 Task: Add The Good Patch Cycle Patch to the cart.
Action: Mouse moved to (234, 96)
Screenshot: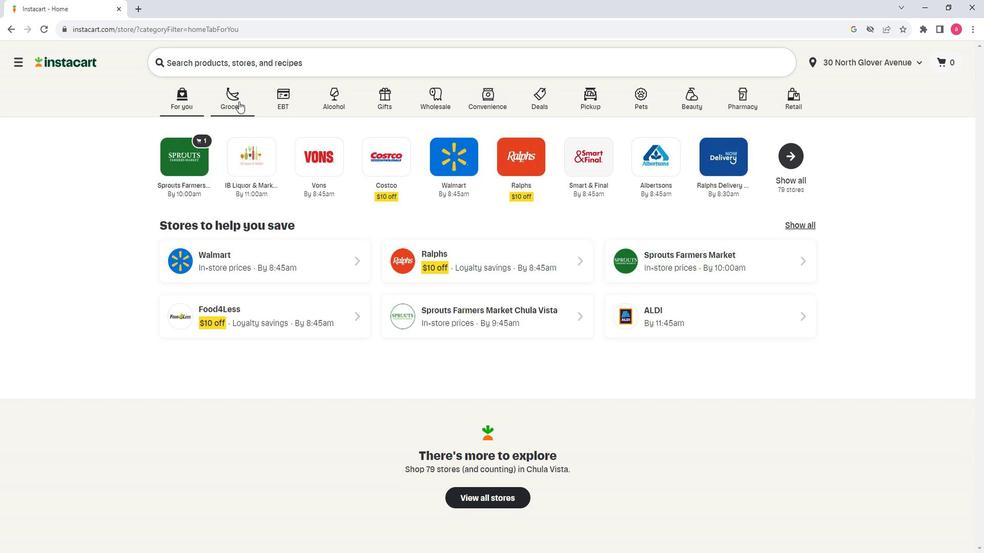 
Action: Mouse pressed left at (234, 96)
Screenshot: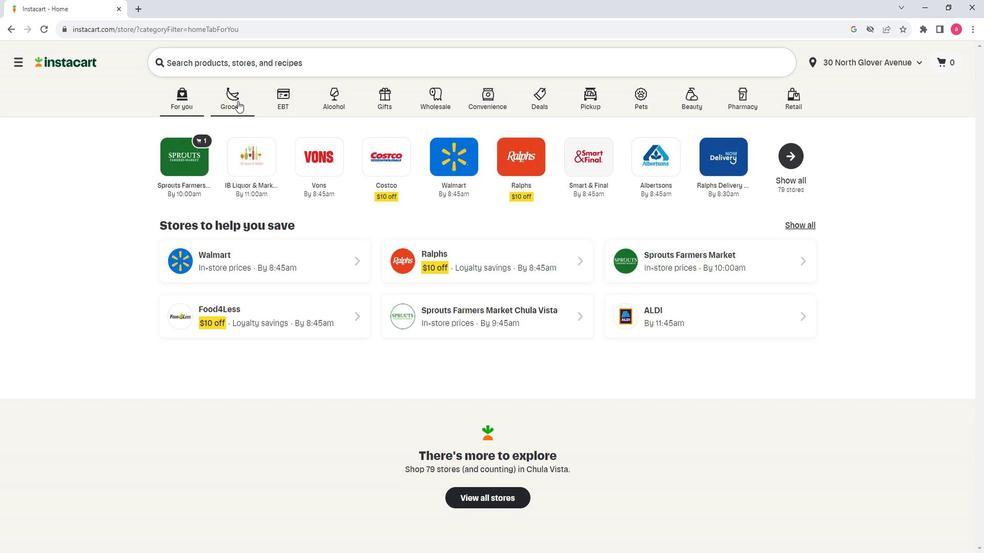 
Action: Mouse moved to (331, 297)
Screenshot: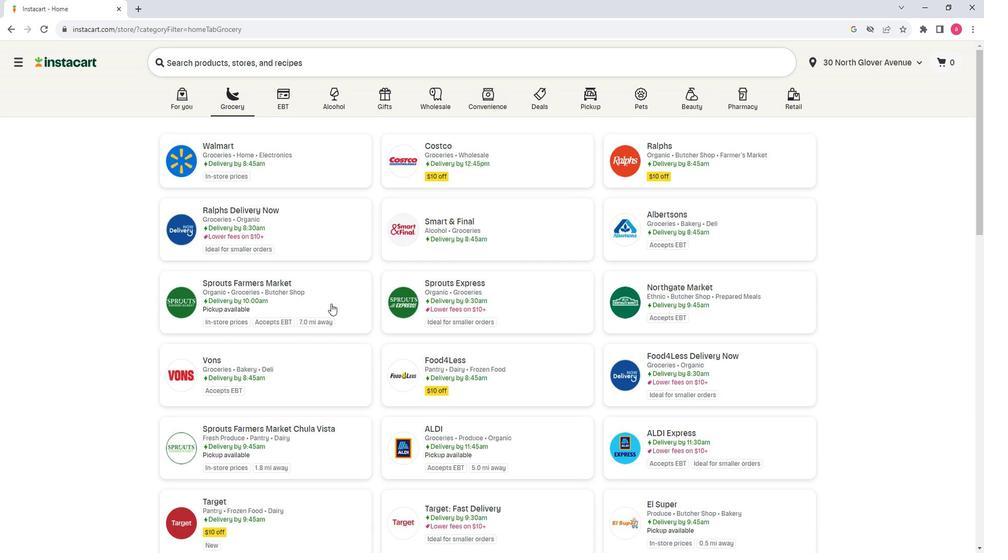 
Action: Mouse pressed left at (331, 297)
Screenshot: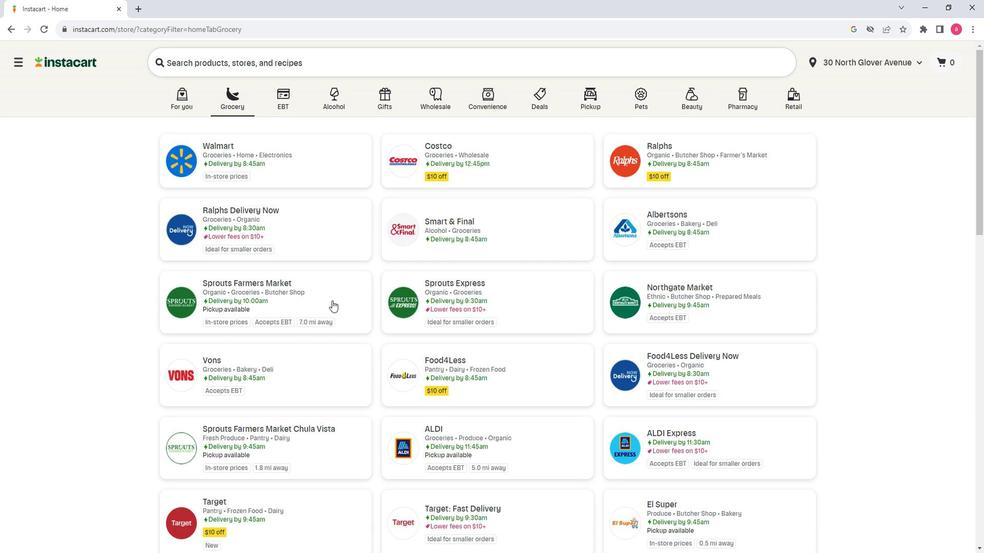
Action: Mouse moved to (88, 327)
Screenshot: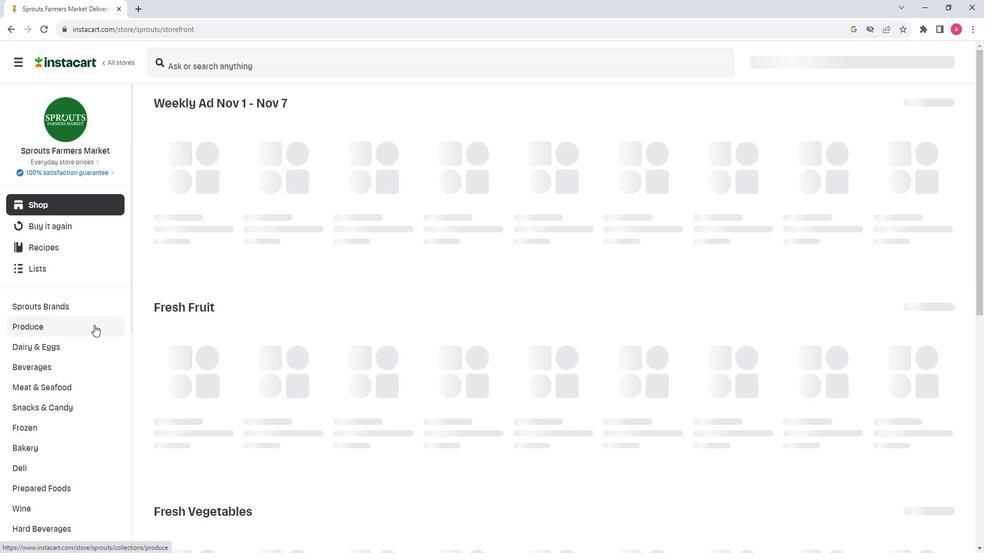 
Action: Mouse scrolled (88, 326) with delta (0, 0)
Screenshot: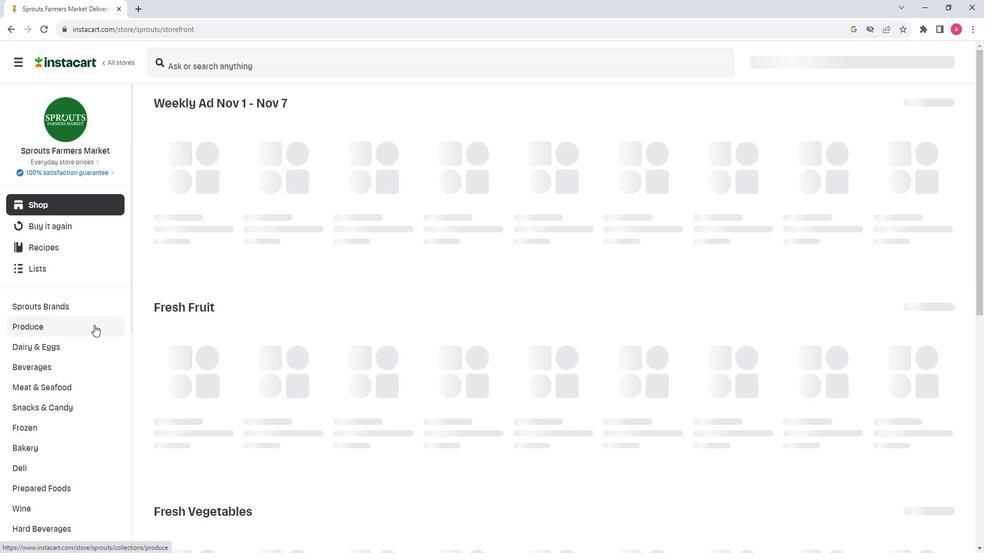 
Action: Mouse moved to (88, 329)
Screenshot: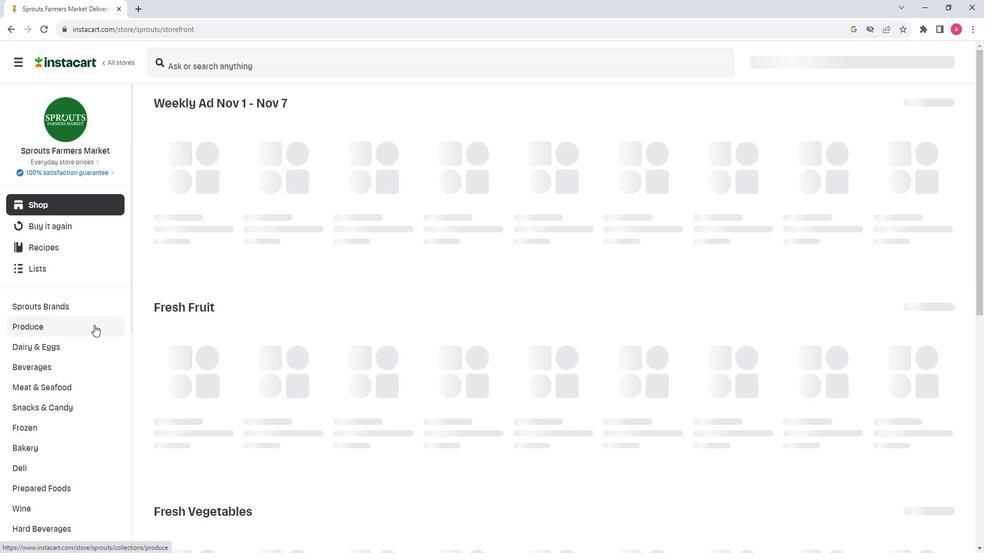 
Action: Mouse scrolled (88, 328) with delta (0, 0)
Screenshot: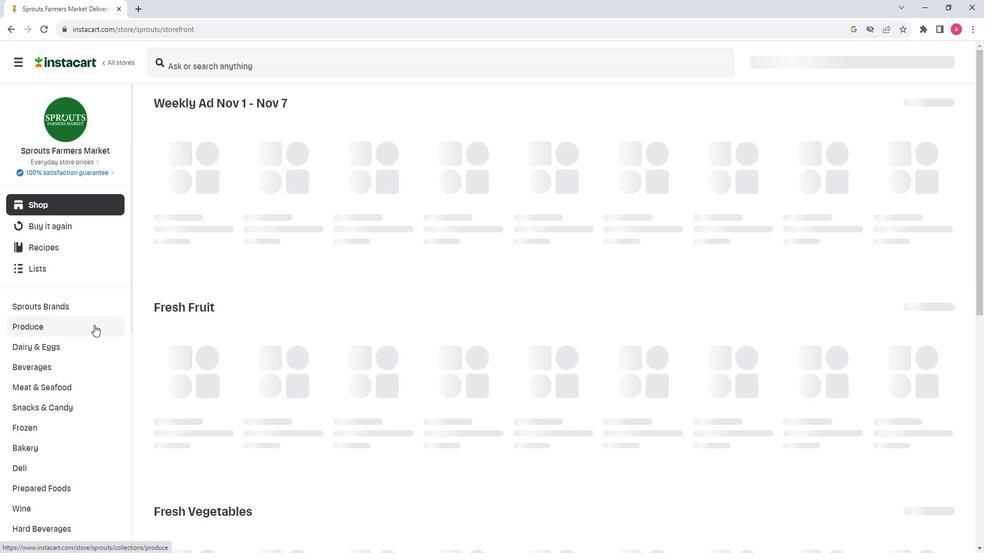 
Action: Mouse moved to (88, 330)
Screenshot: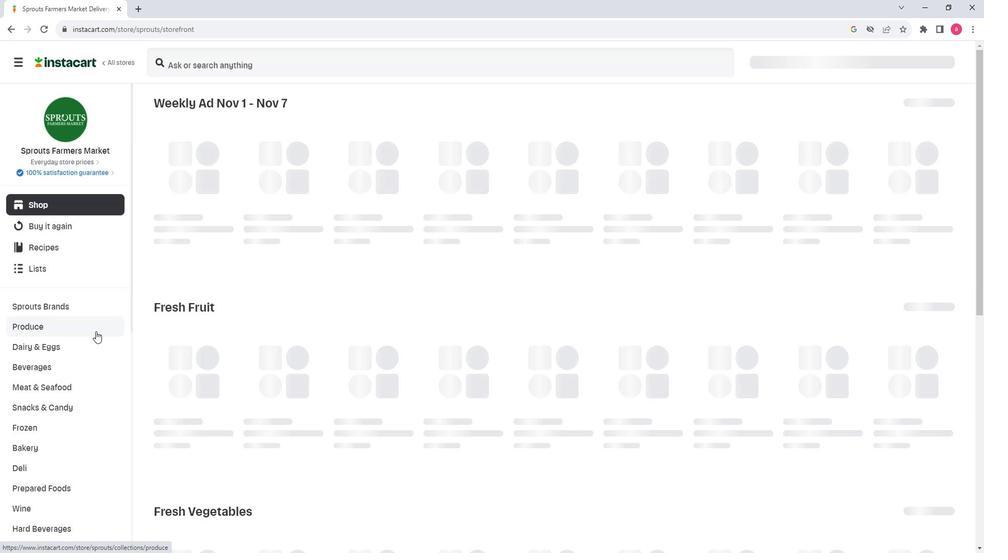 
Action: Mouse scrolled (88, 329) with delta (0, -1)
Screenshot: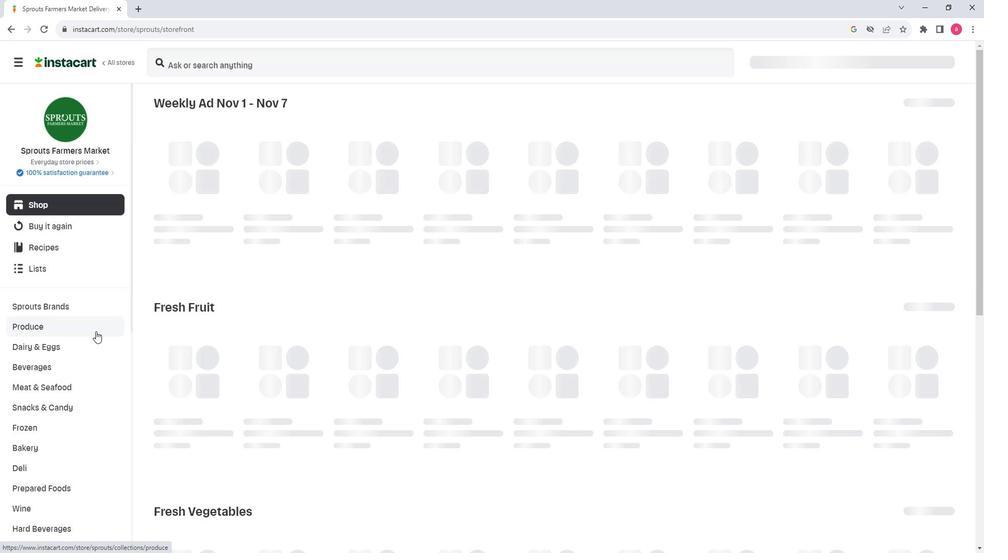 
Action: Mouse scrolled (88, 329) with delta (0, -1)
Screenshot: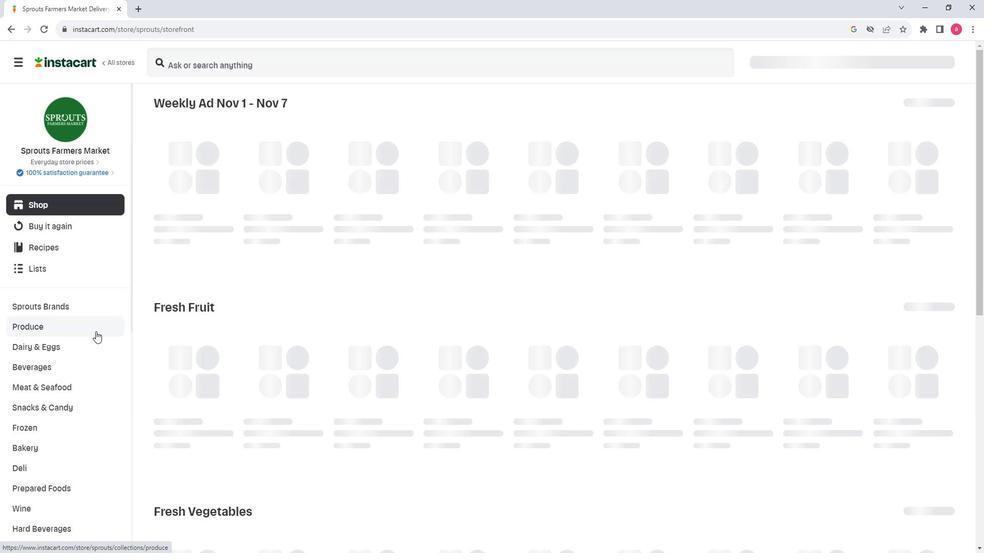 
Action: Mouse moved to (59, 460)
Screenshot: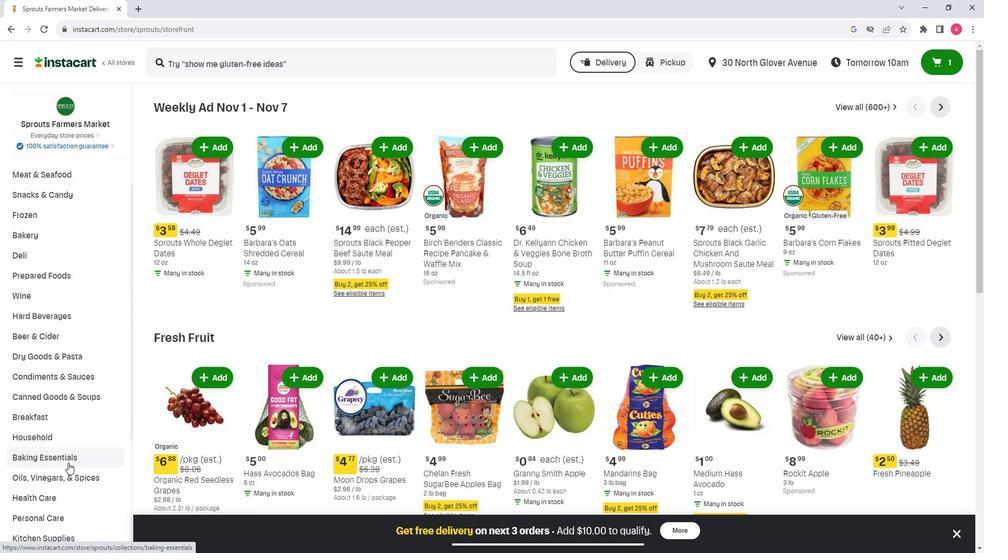 
Action: Mouse scrolled (59, 460) with delta (0, 0)
Screenshot: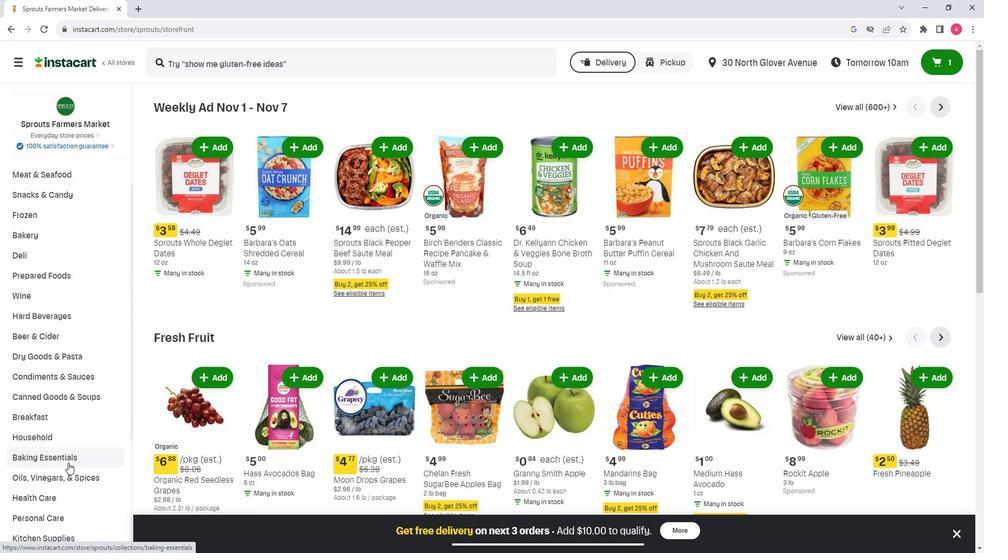 
Action: Mouse scrolled (59, 460) with delta (0, 0)
Screenshot: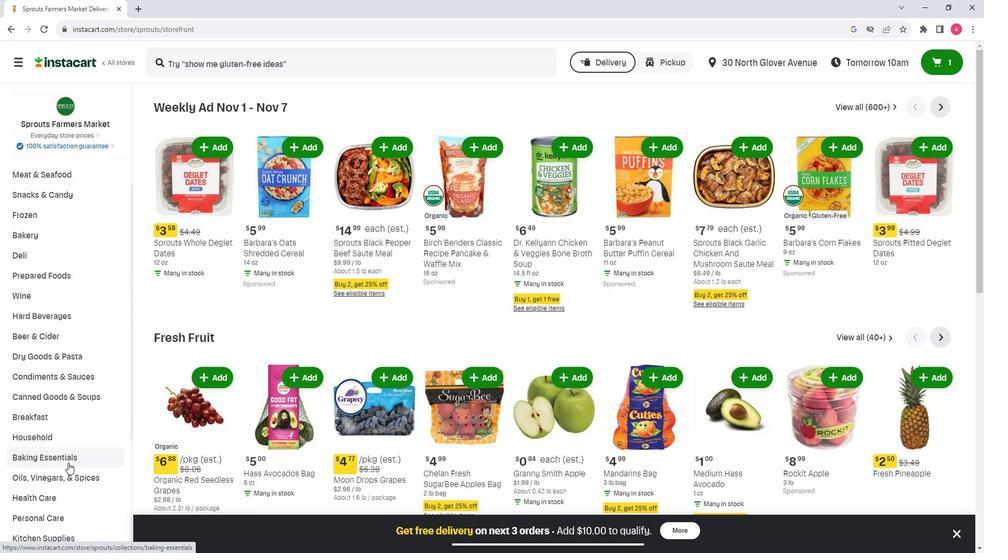 
Action: Mouse moved to (36, 391)
Screenshot: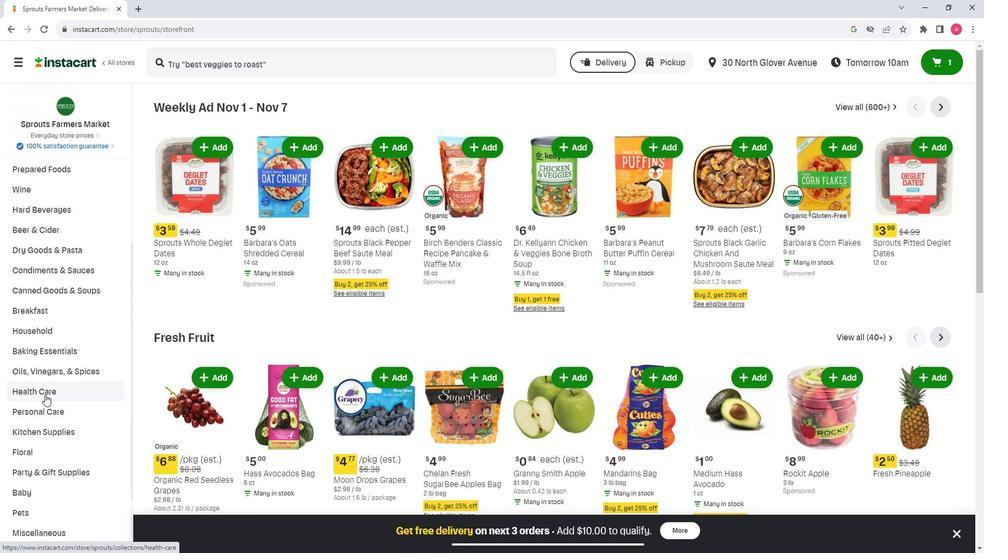 
Action: Mouse pressed left at (36, 391)
Screenshot: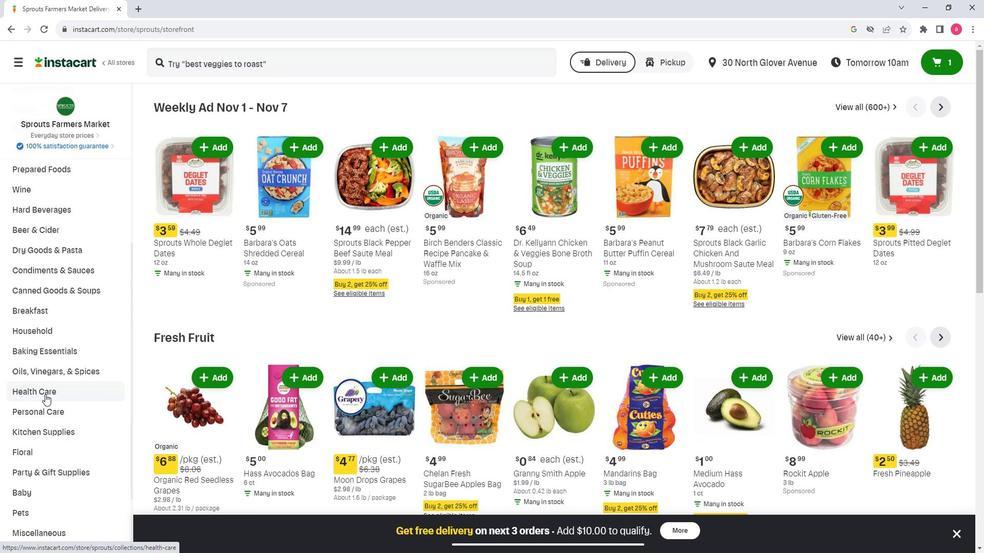 
Action: Mouse moved to (902, 131)
Screenshot: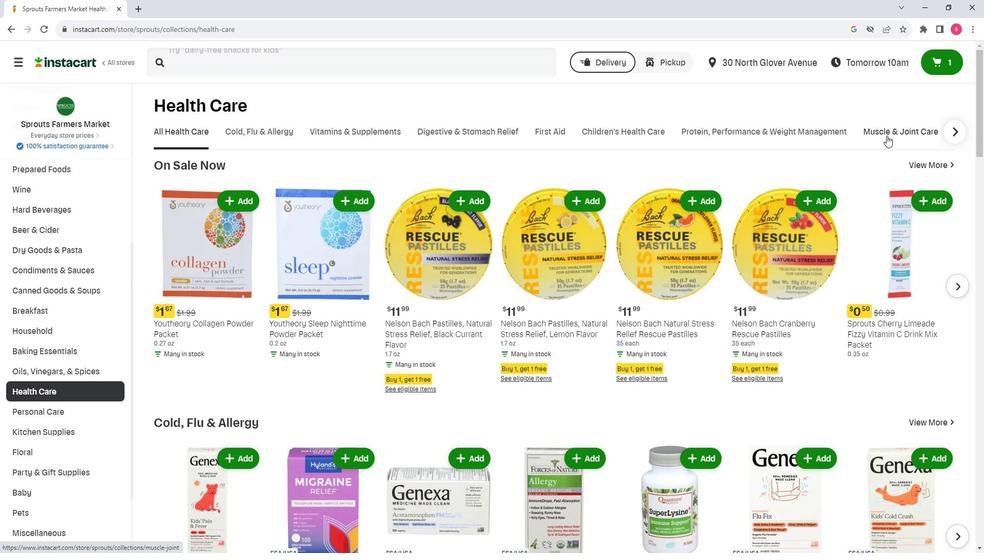 
Action: Mouse pressed left at (902, 131)
Screenshot: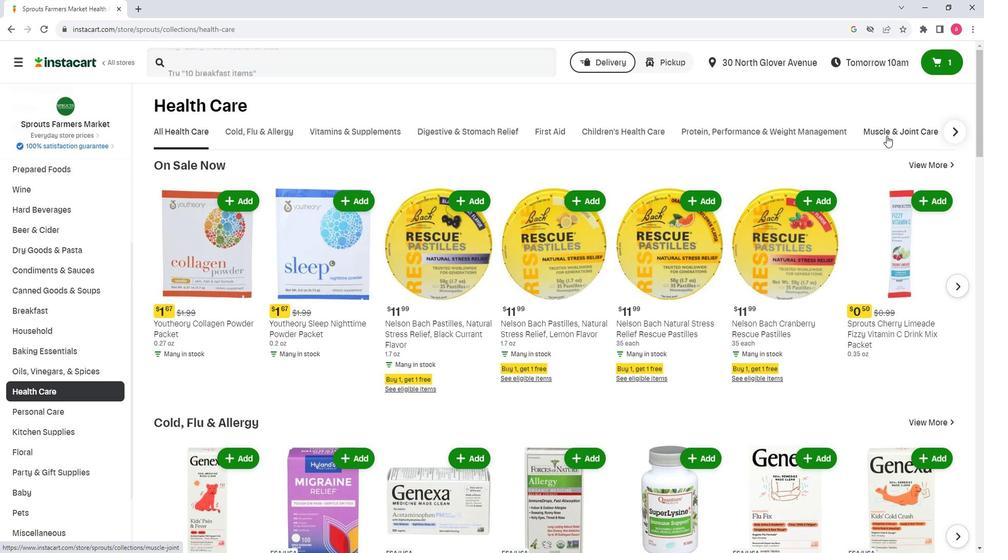 
Action: Mouse moved to (463, 173)
Screenshot: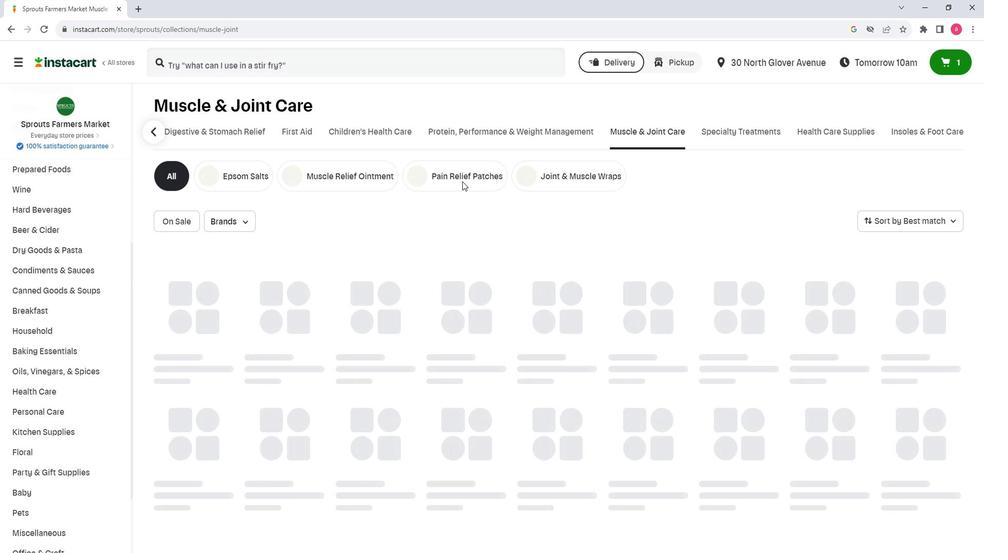 
Action: Mouse pressed left at (463, 173)
Screenshot: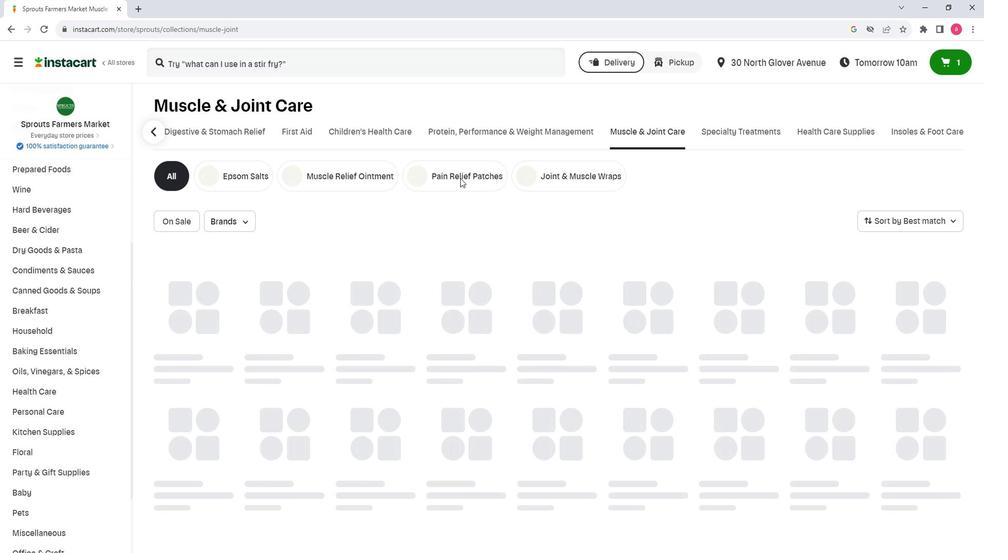 
Action: Mouse moved to (332, 62)
Screenshot: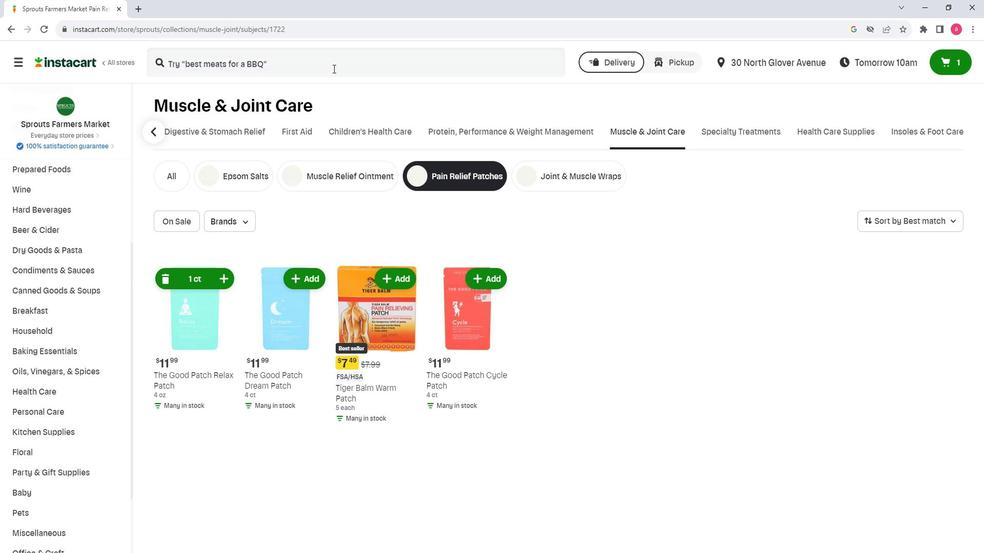 
Action: Mouse pressed left at (332, 62)
Screenshot: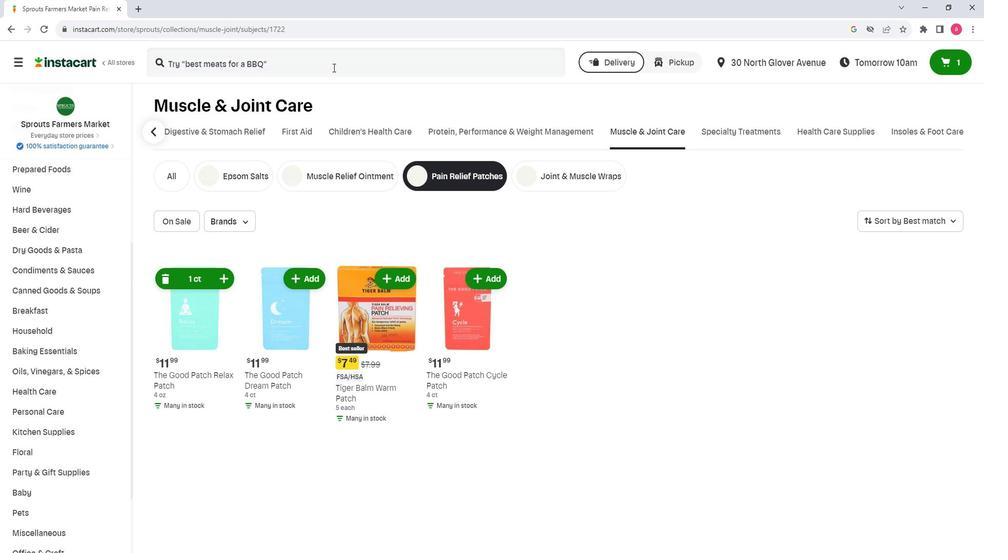 
Action: Key pressed <Key.shift>The<Key.space><Key.shift><Key.shift><Key.shift><Key.shift><Key.shift><Key.shift><Key.shift><Key.shift><Key.shift><Key.shift><Key.shift><Key.shift><Key.shift><Key.shift><Key.shift><Key.shift><Key.shift><Key.shift>Good<Key.space><Key.shift><Key.shift><Key.shift><Key.shift><Key.shift><Key.shift><Key.shift><Key.shift><Key.shift><Key.shift><Key.shift><Key.shift>Patch<Key.space><Key.shift>Cycle<Key.space><Key.shift>Patch<Key.space><Key.shift><Key.enter>
Screenshot: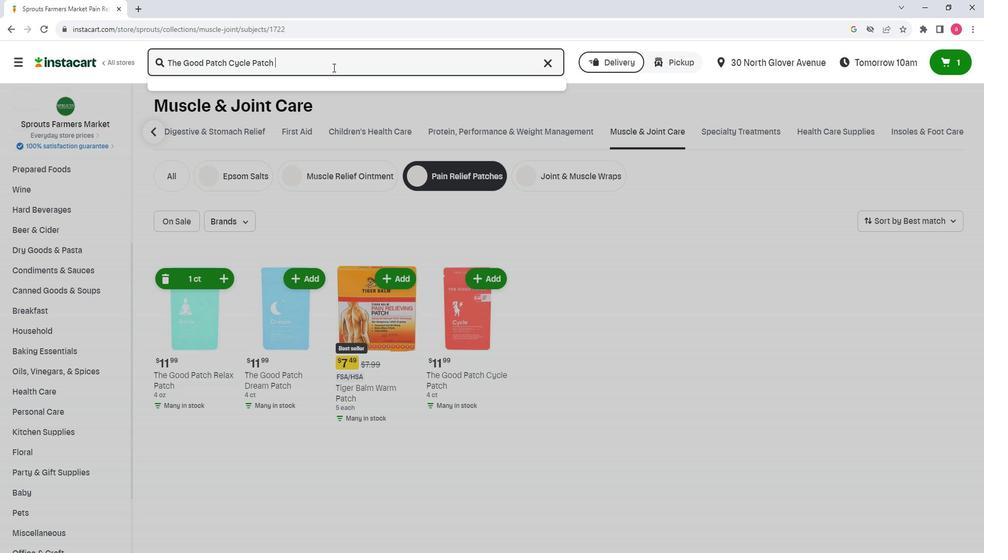 
Action: Mouse moved to (279, 141)
Screenshot: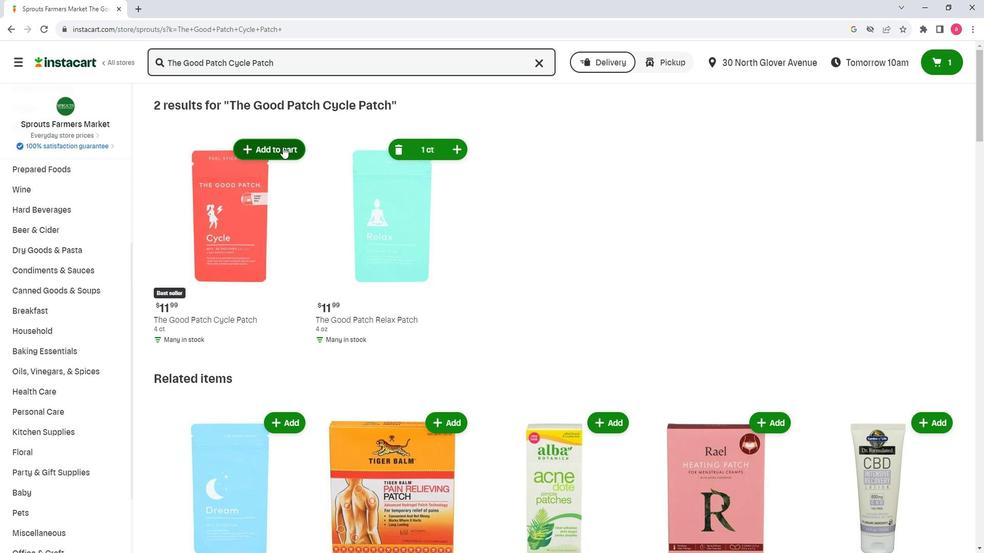 
Action: Mouse pressed left at (279, 141)
Screenshot: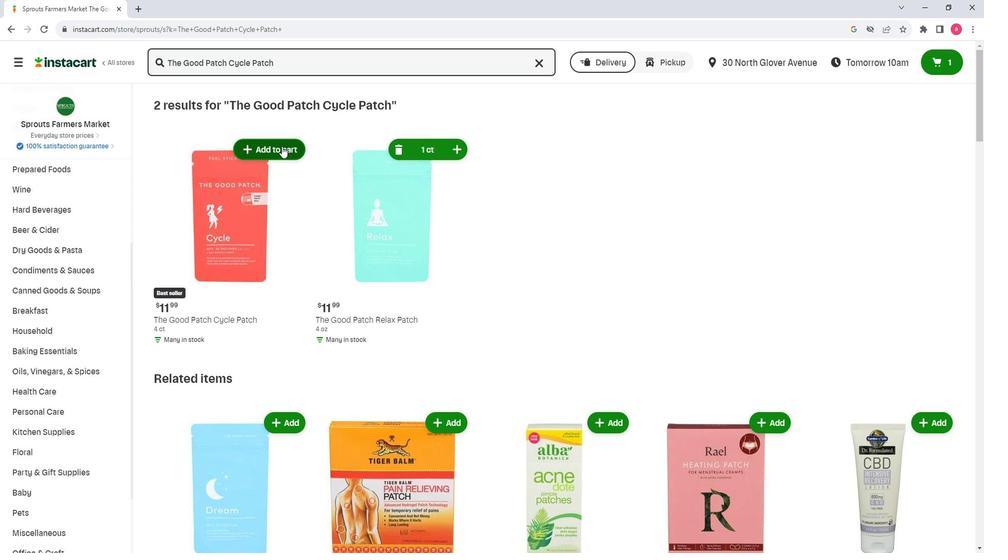 
Action: Mouse moved to (318, 212)
Screenshot: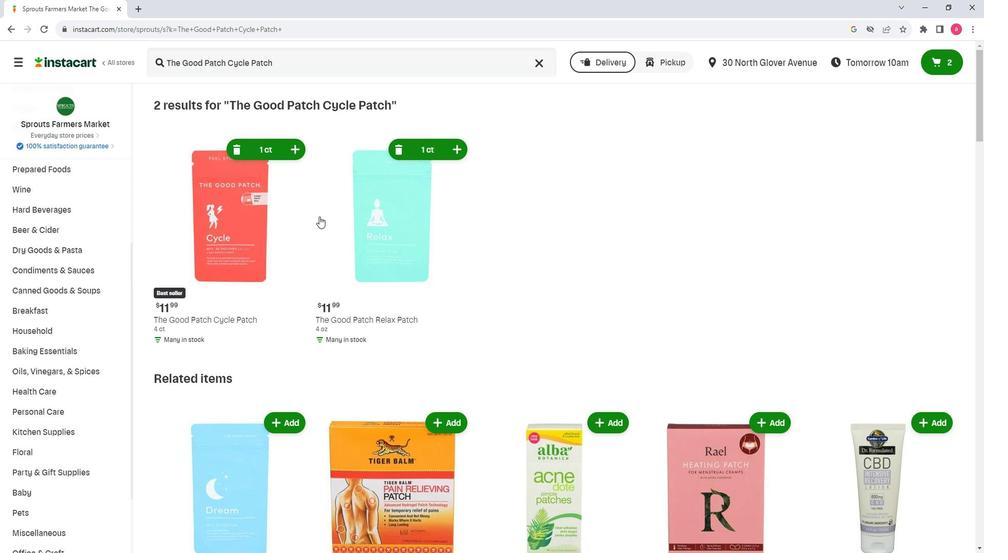 
